 Task: Open settings.json of content unformatted in HTML.
Action: Mouse moved to (13, 481)
Screenshot: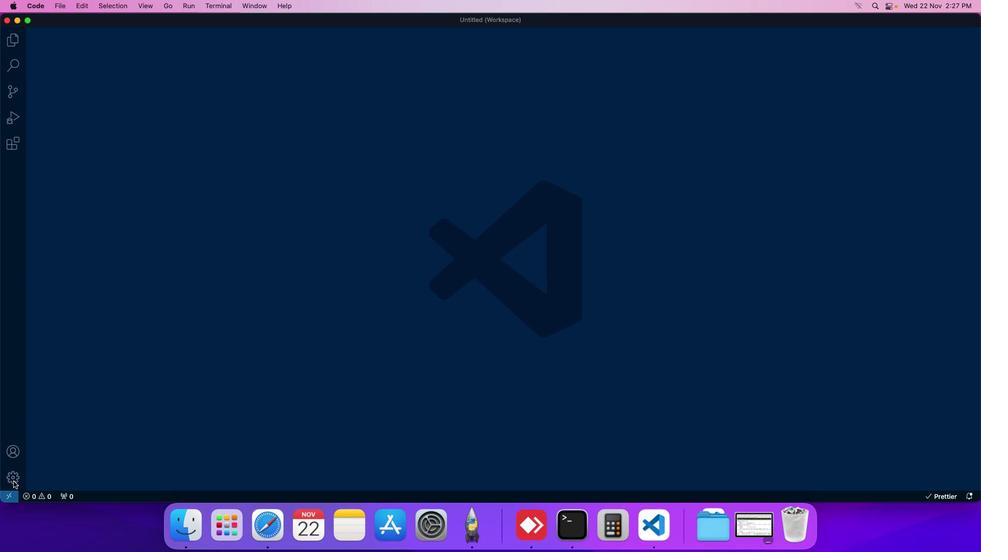 
Action: Mouse pressed left at (13, 481)
Screenshot: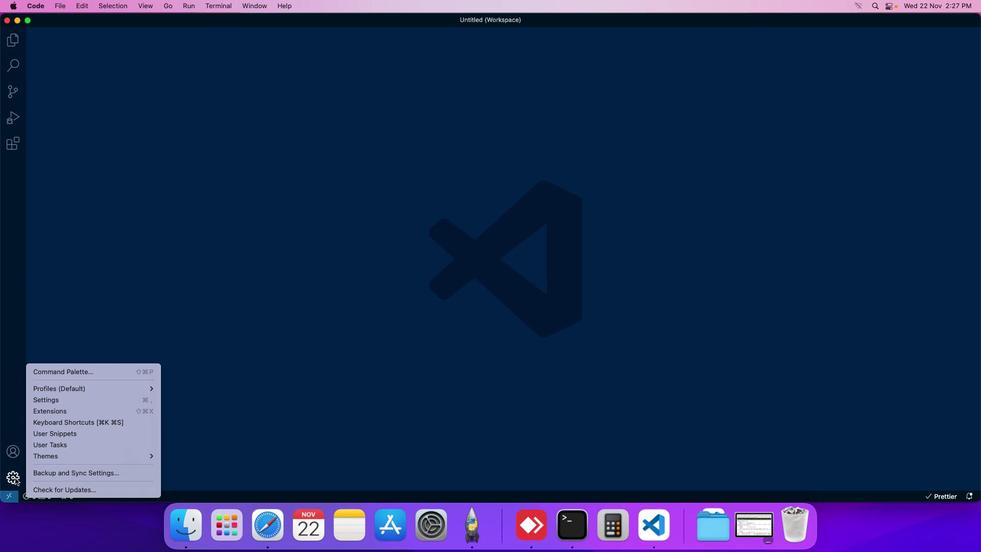 
Action: Mouse moved to (53, 404)
Screenshot: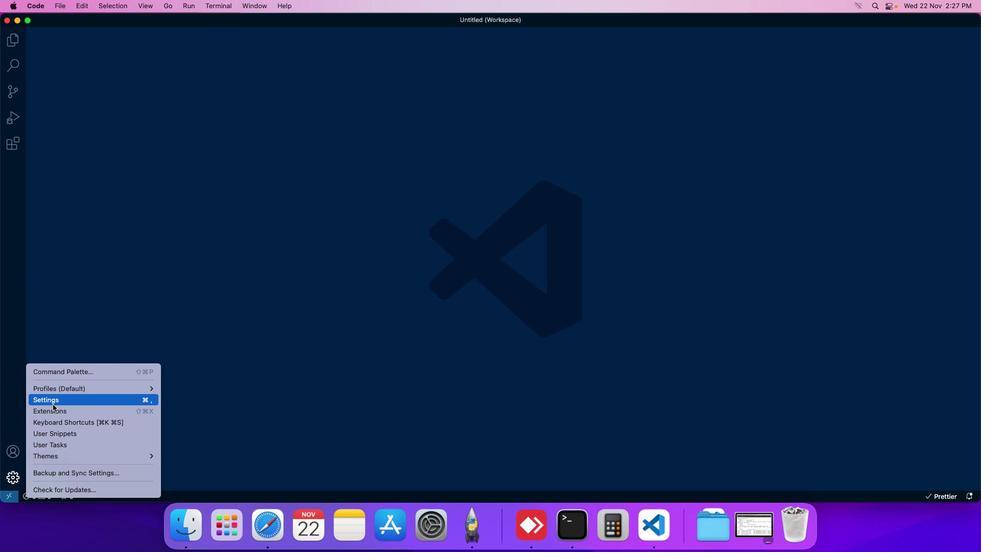 
Action: Mouse pressed left at (53, 404)
Screenshot: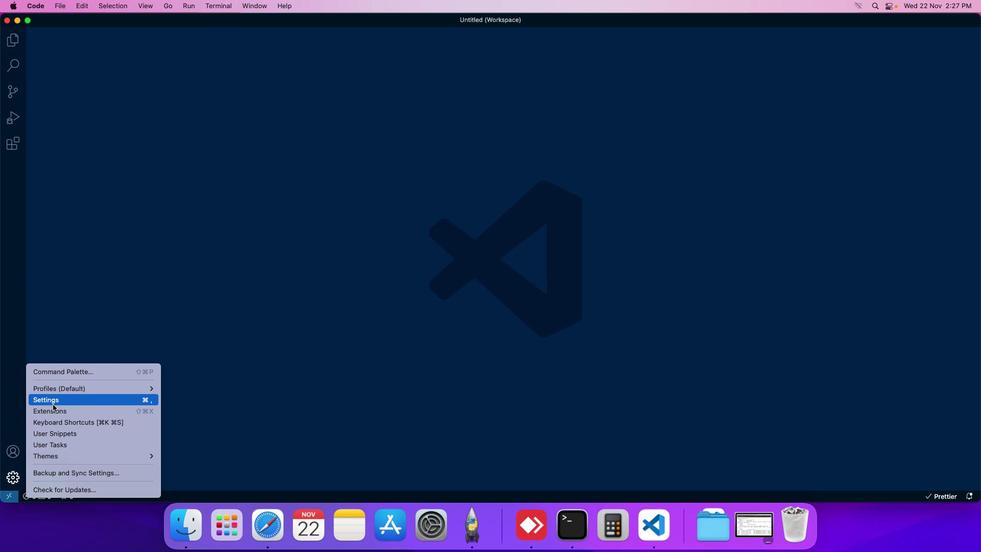 
Action: Mouse moved to (242, 83)
Screenshot: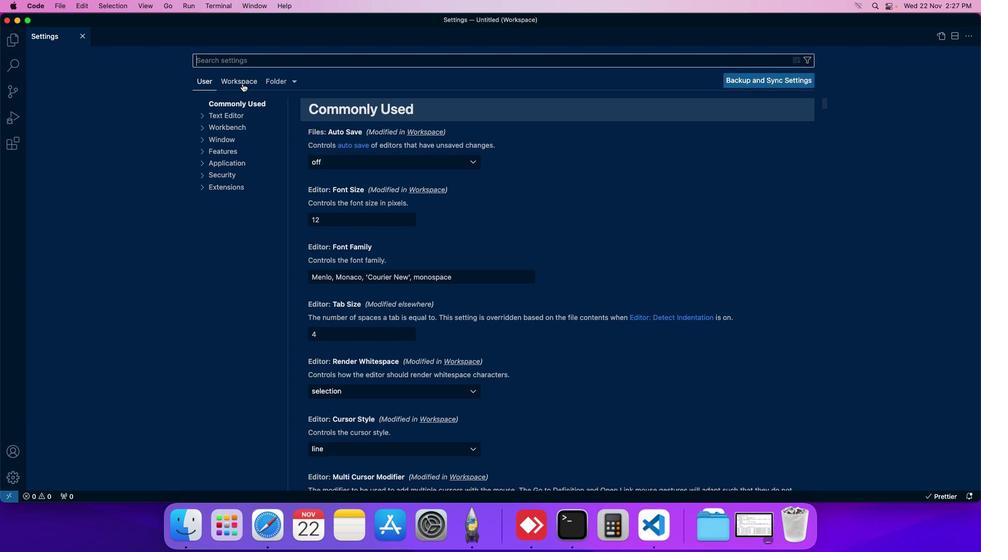 
Action: Mouse pressed left at (242, 83)
Screenshot: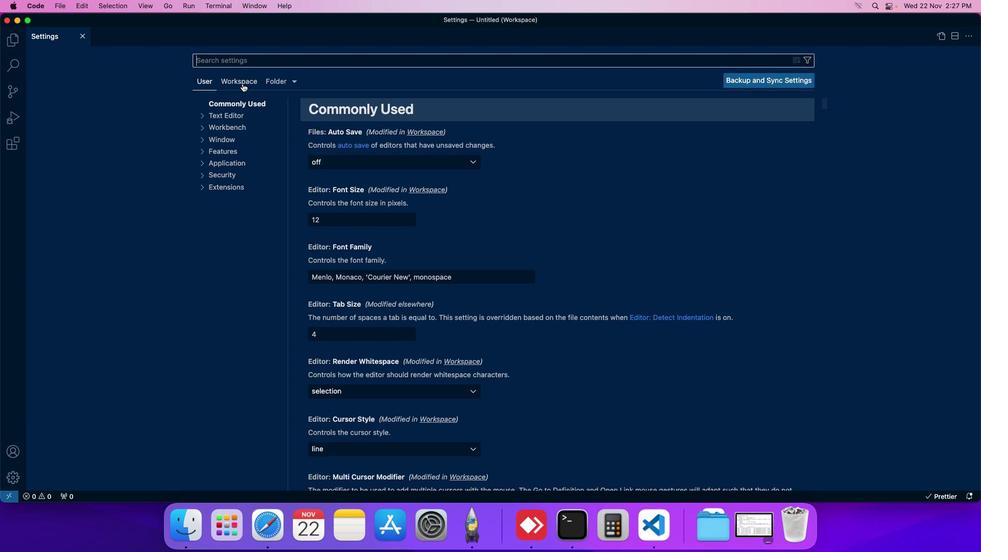 
Action: Mouse moved to (239, 172)
Screenshot: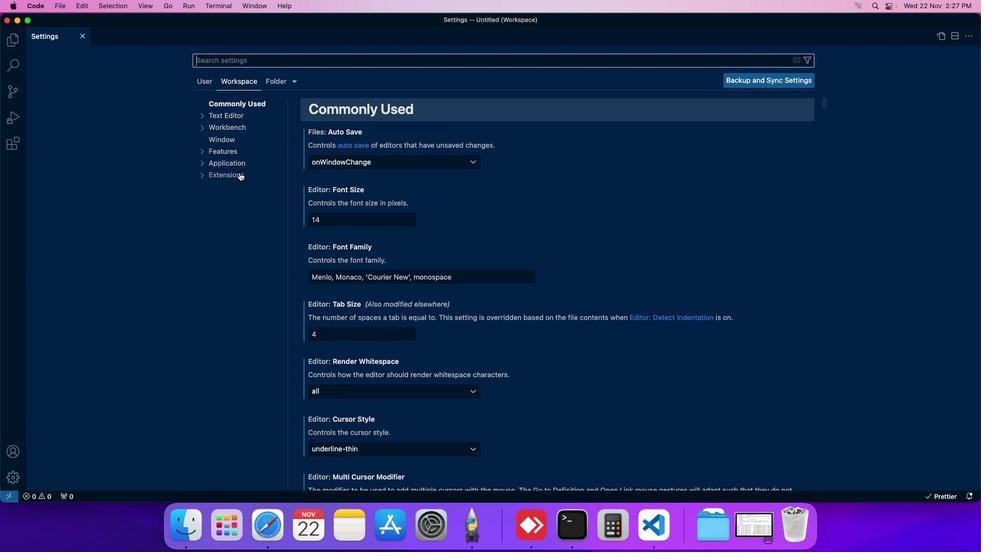 
Action: Mouse pressed left at (239, 172)
Screenshot: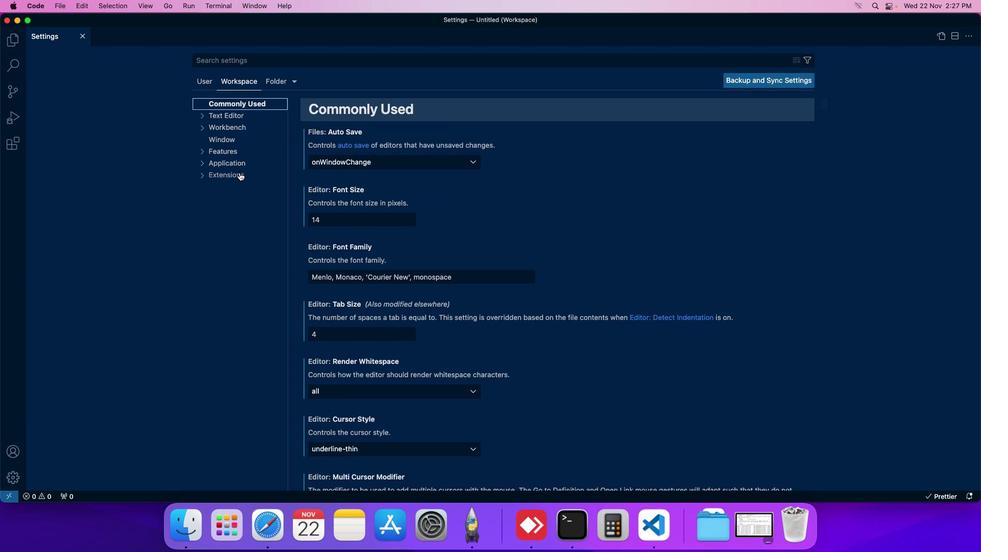 
Action: Mouse moved to (222, 258)
Screenshot: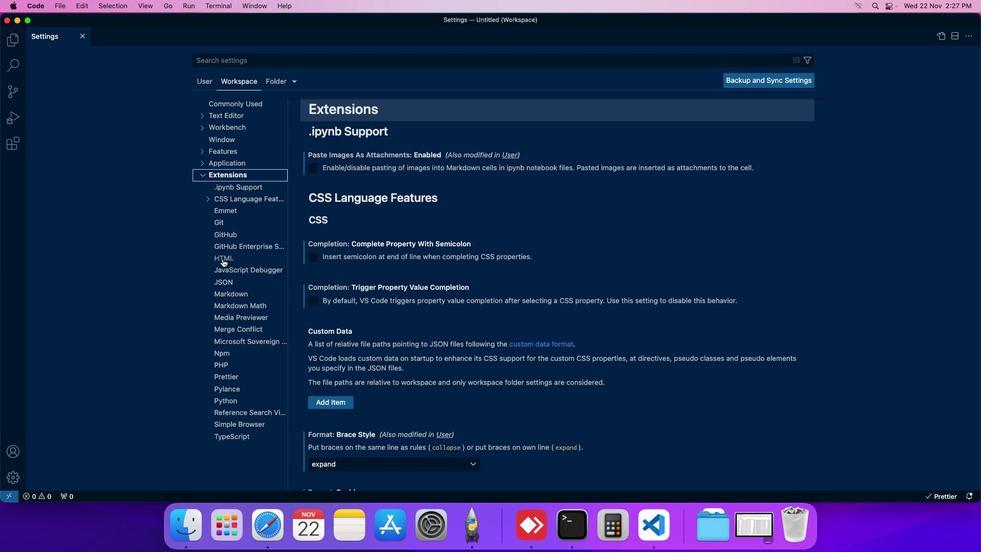 
Action: Mouse pressed left at (222, 258)
Screenshot: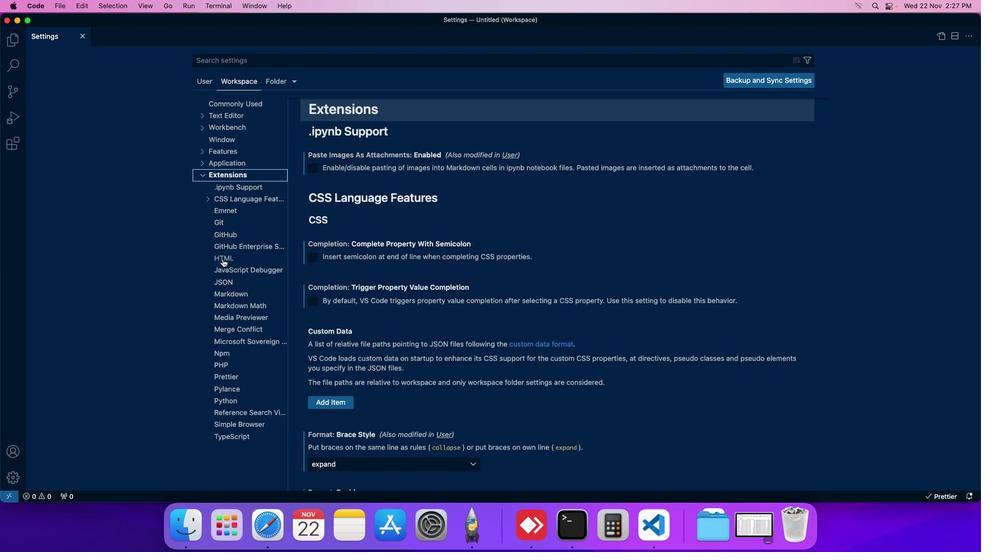 
Action: Mouse moved to (352, 265)
Screenshot: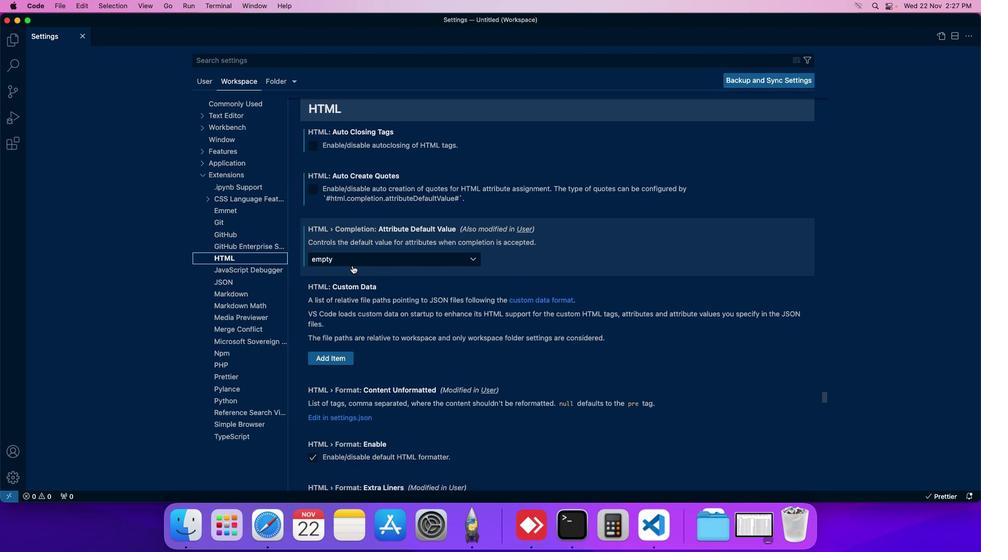 
Action: Mouse scrolled (352, 265) with delta (0, 0)
Screenshot: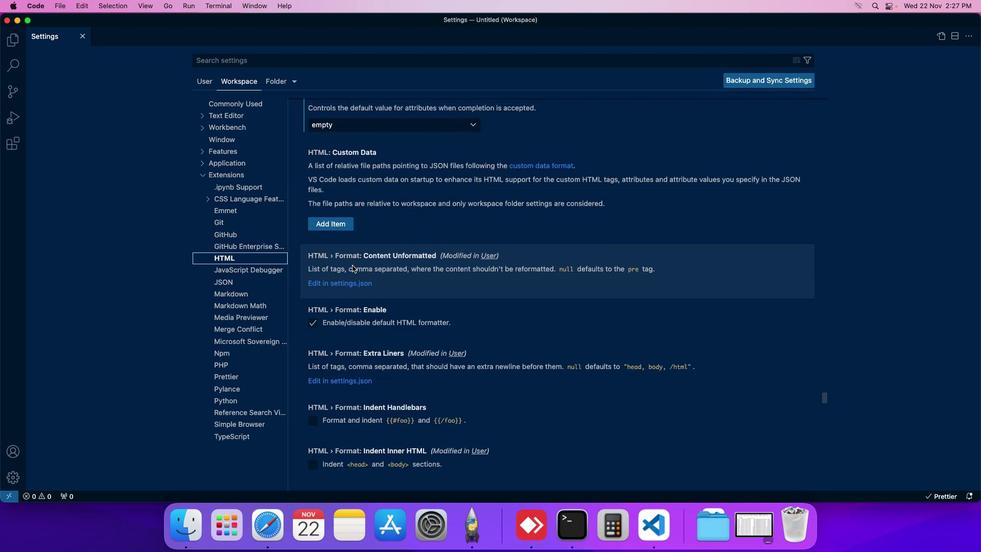 
Action: Mouse moved to (352, 283)
Screenshot: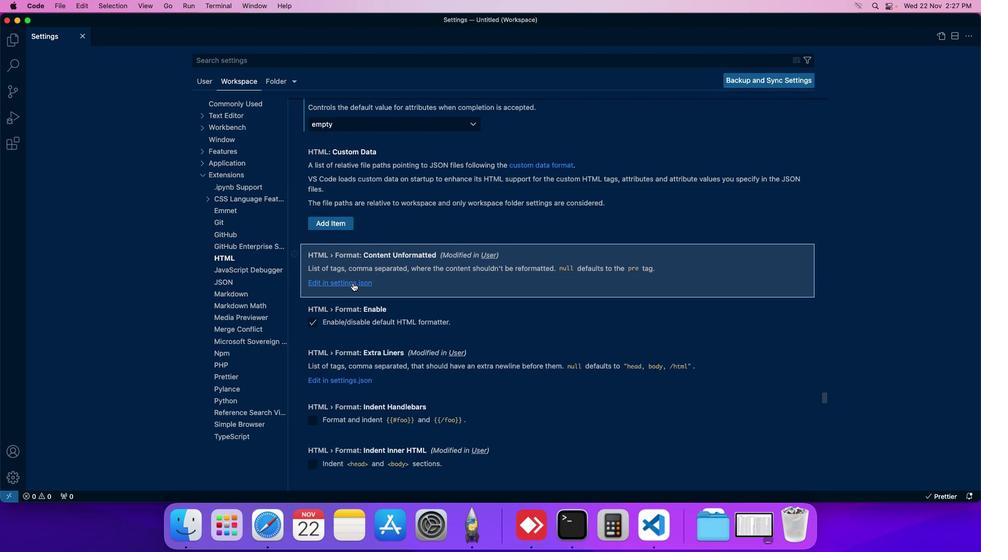 
Action: Mouse pressed left at (352, 283)
Screenshot: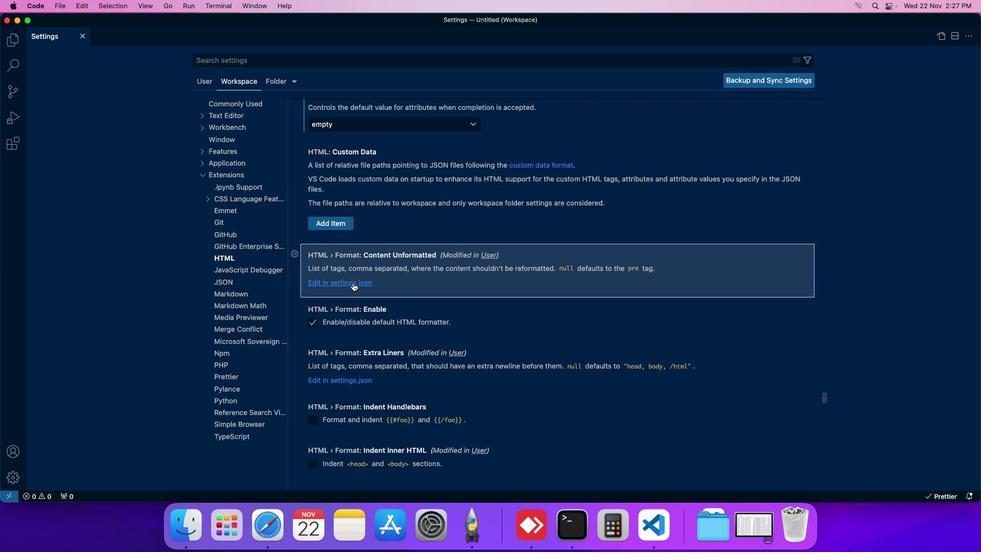 
Action: Mouse moved to (320, 252)
Screenshot: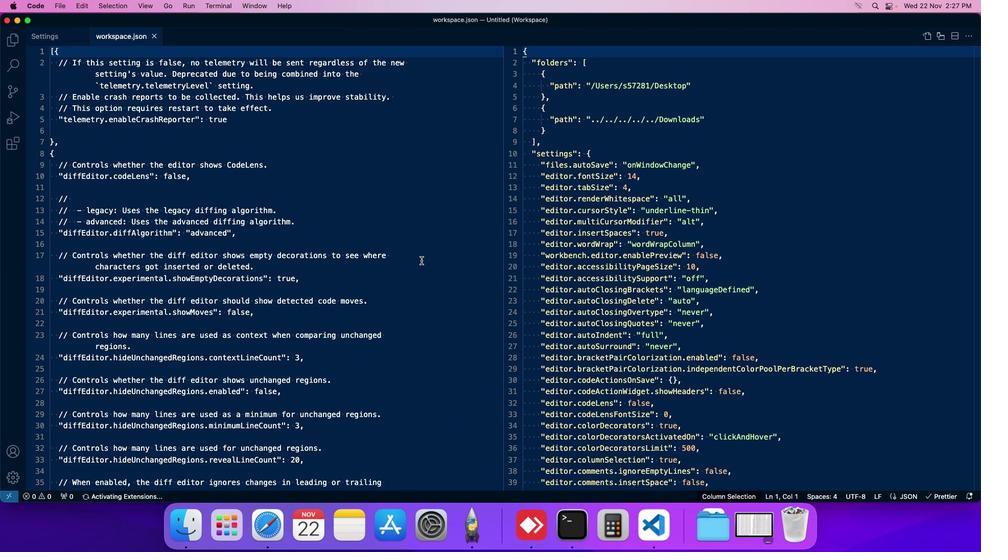 
